 Task: Create a due date automation trigger when advanced on, 2 working days before a card is due add fields with custom field "Resume" set to a number greater than 1 and lower than 10 at 11:00 AM.
Action: Mouse moved to (927, 73)
Screenshot: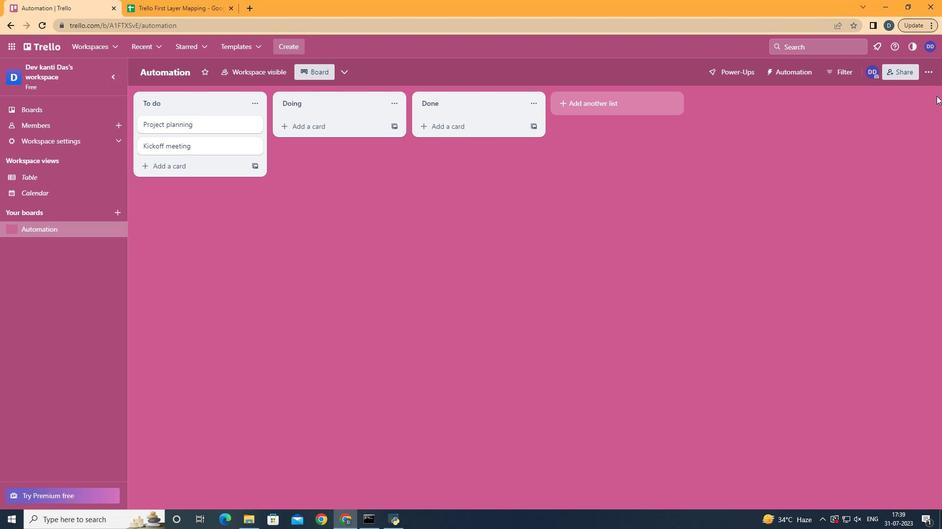 
Action: Mouse pressed left at (927, 73)
Screenshot: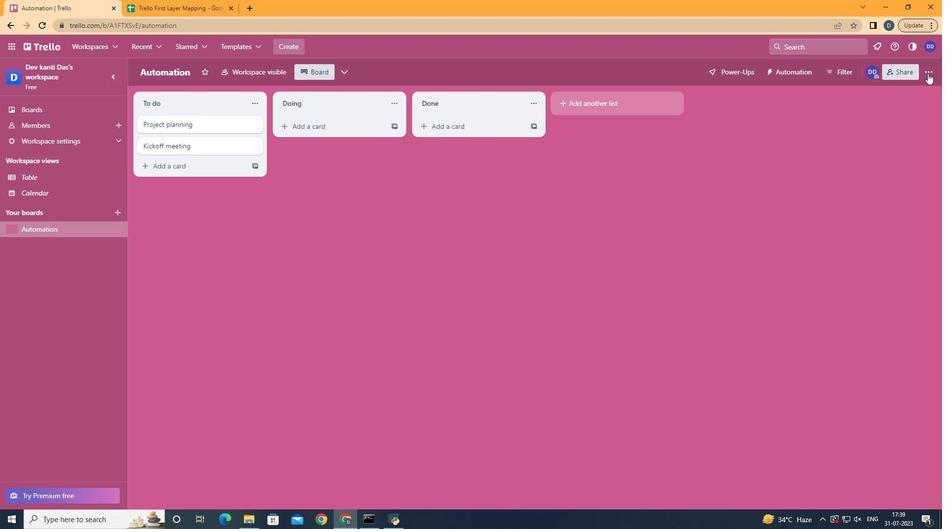 
Action: Mouse moved to (883, 216)
Screenshot: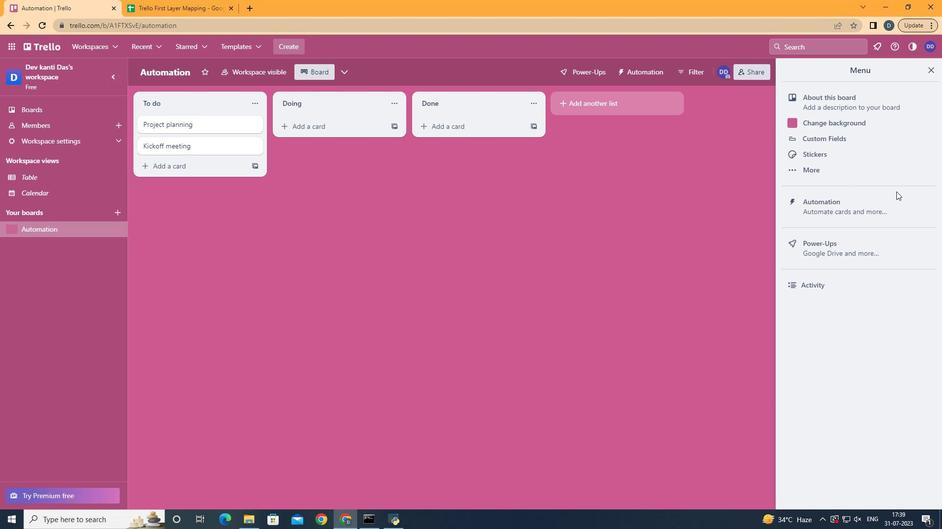 
Action: Mouse pressed left at (883, 216)
Screenshot: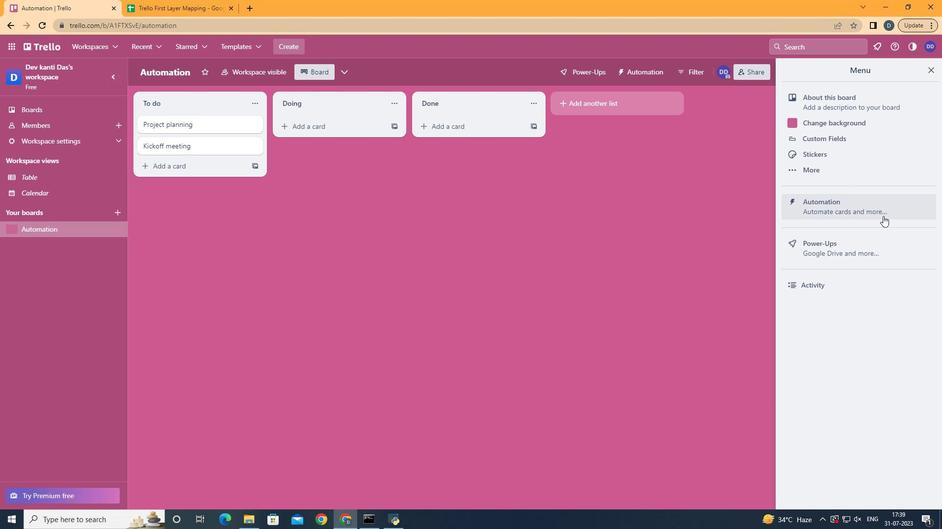 
Action: Mouse moved to (205, 199)
Screenshot: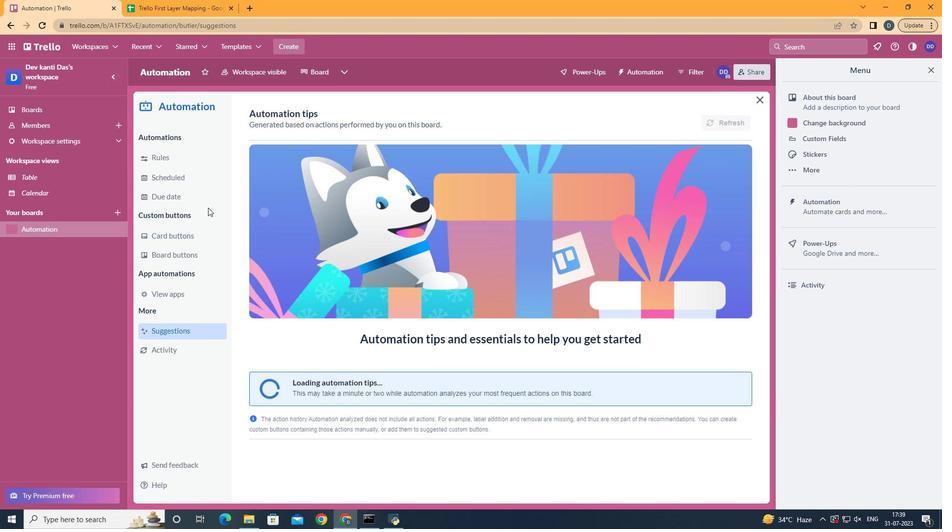 
Action: Mouse pressed left at (205, 199)
Screenshot: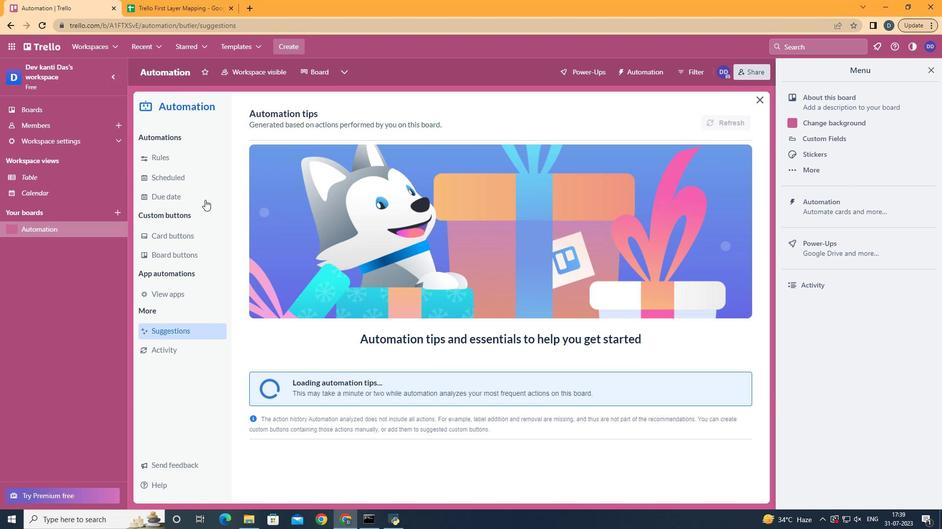 
Action: Mouse moved to (704, 121)
Screenshot: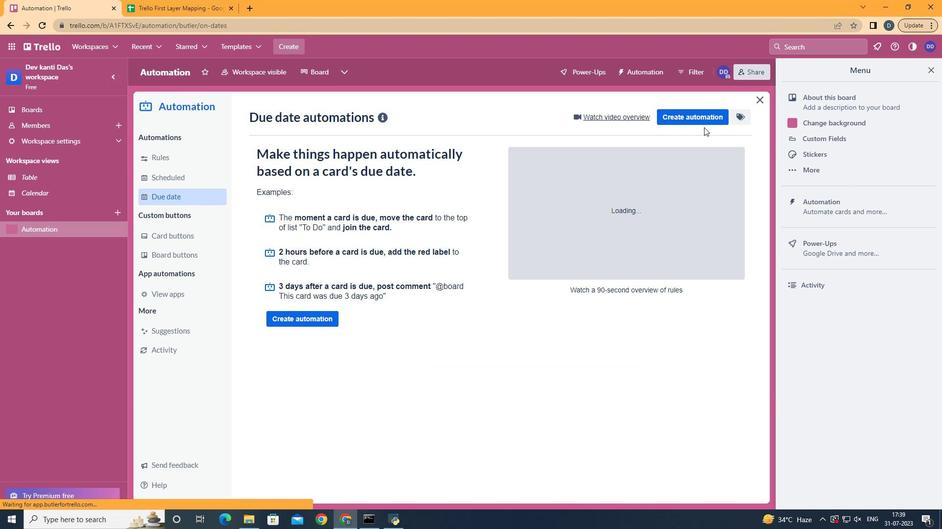 
Action: Mouse pressed left at (704, 121)
Screenshot: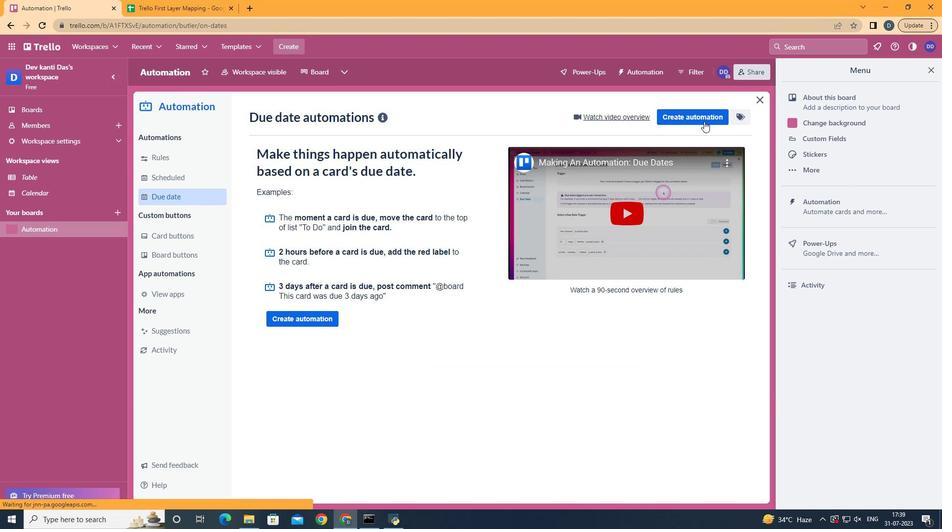 
Action: Mouse moved to (540, 217)
Screenshot: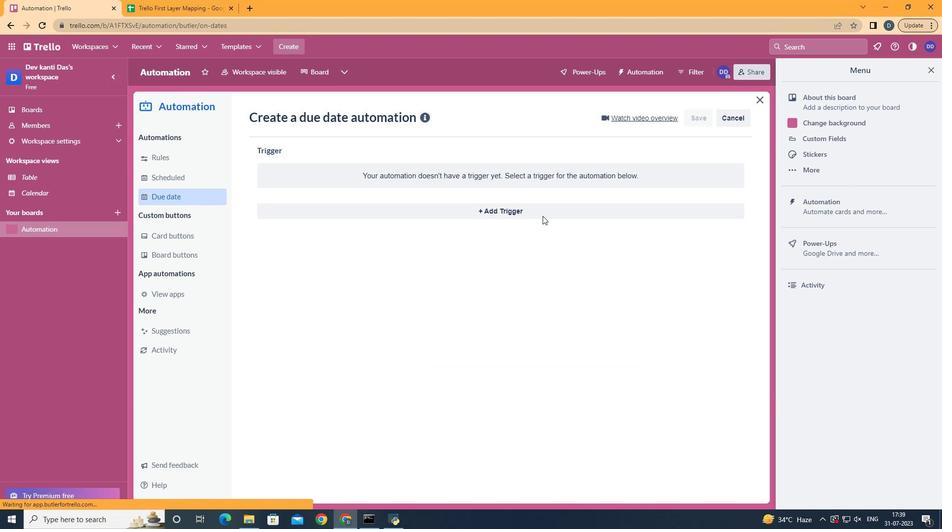 
Action: Mouse pressed left at (540, 217)
Screenshot: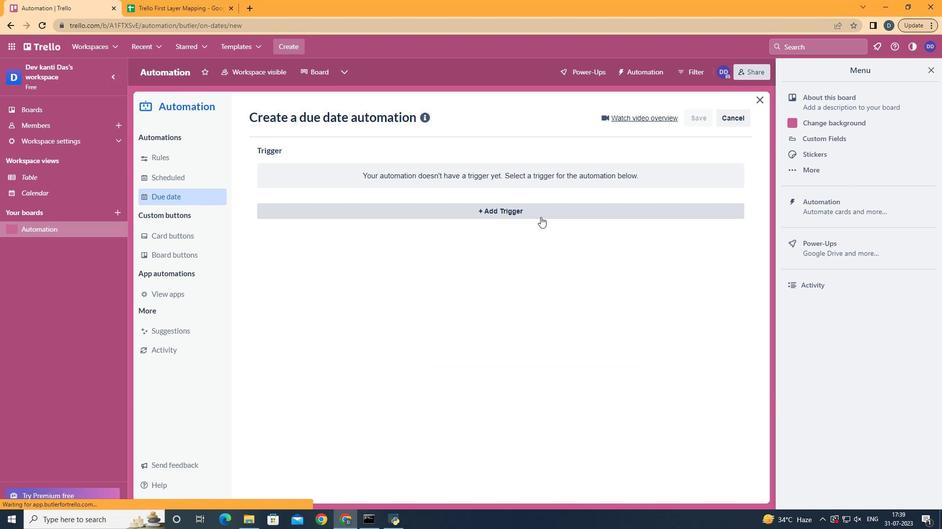 
Action: Mouse moved to (314, 395)
Screenshot: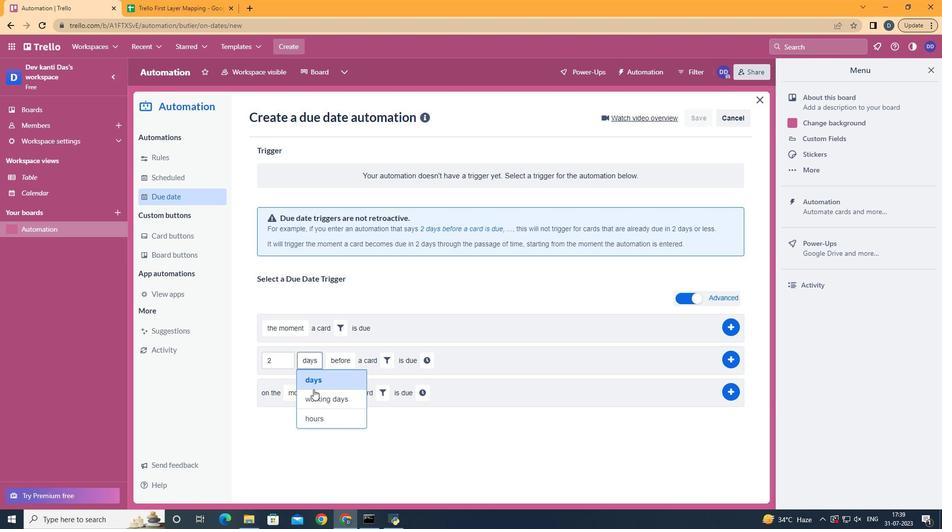 
Action: Mouse pressed left at (314, 395)
Screenshot: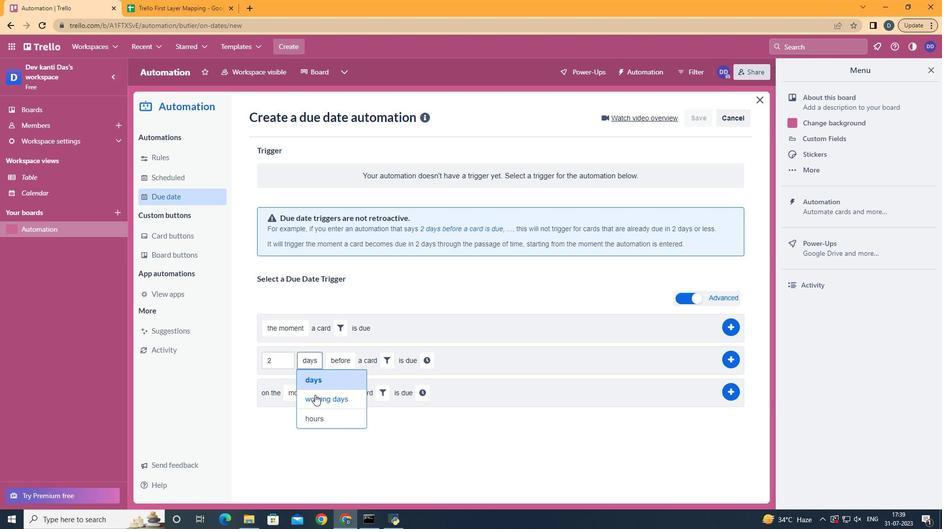 
Action: Mouse moved to (400, 364)
Screenshot: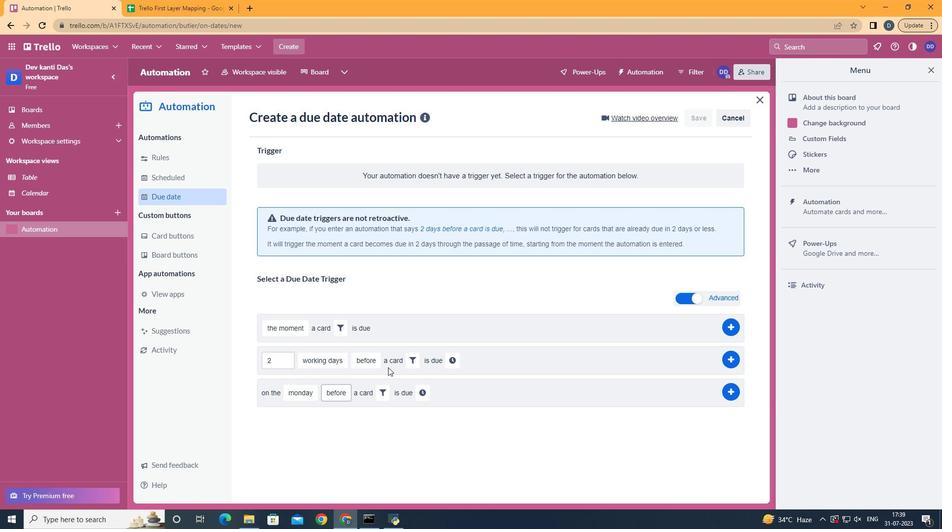 
Action: Mouse pressed left at (400, 364)
Screenshot: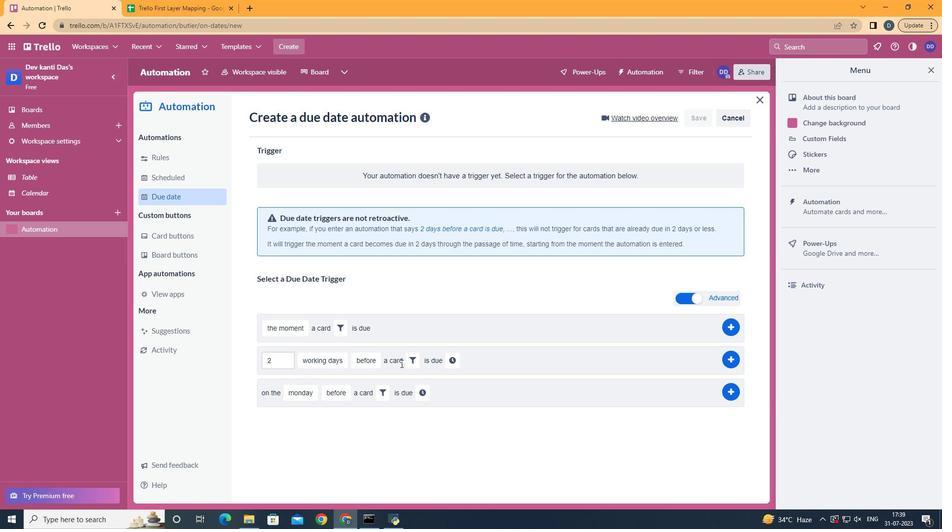 
Action: Mouse moved to (405, 361)
Screenshot: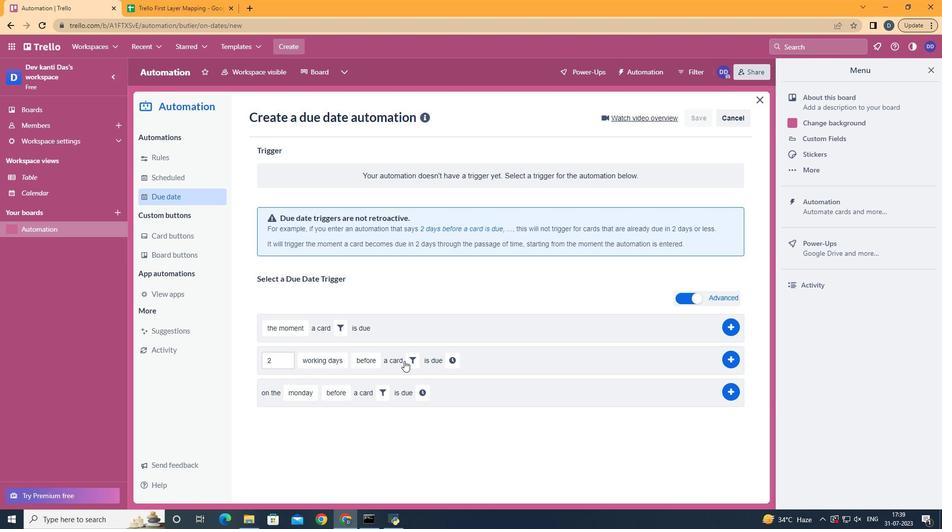 
Action: Mouse pressed left at (405, 361)
Screenshot: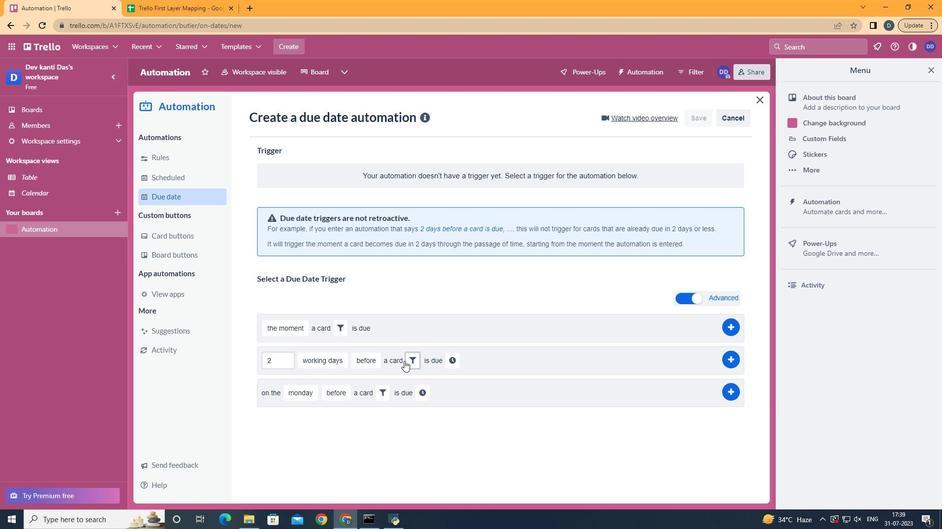 
Action: Mouse moved to (578, 389)
Screenshot: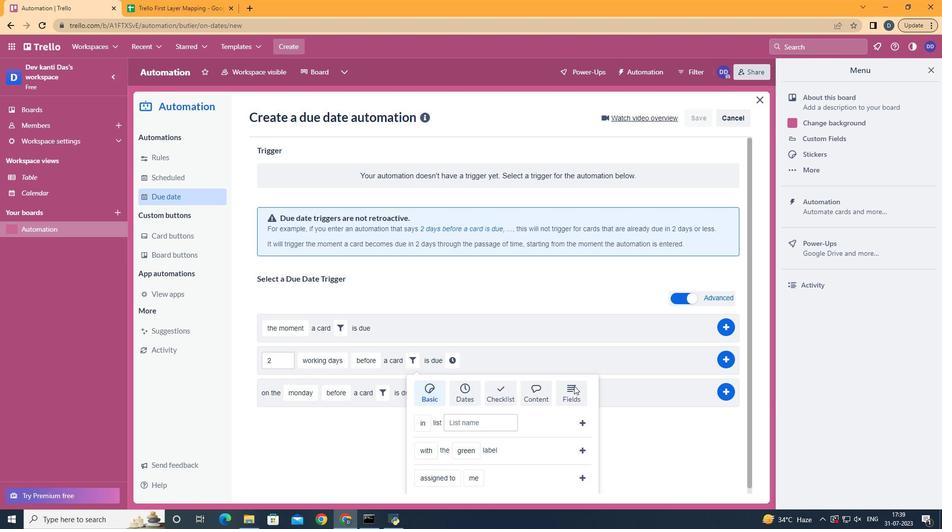 
Action: Mouse pressed left at (578, 389)
Screenshot: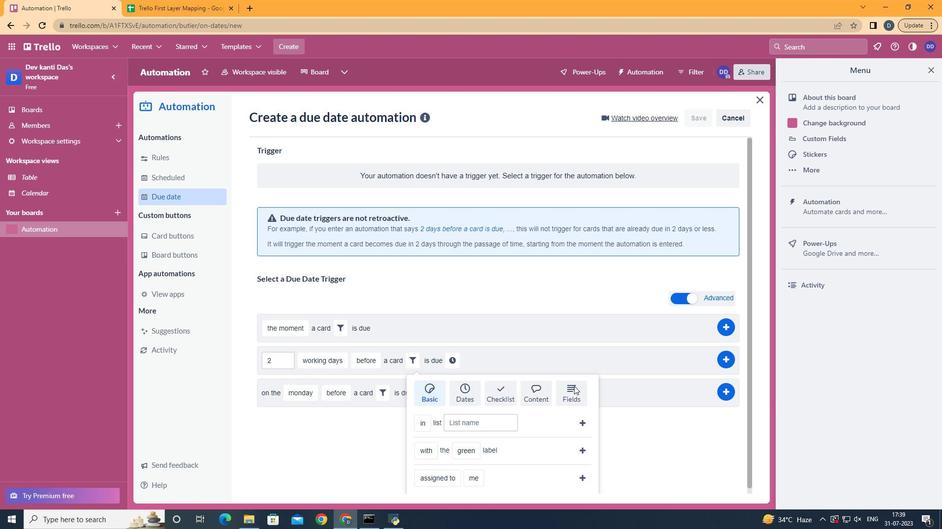 
Action: Mouse scrolled (578, 389) with delta (0, 0)
Screenshot: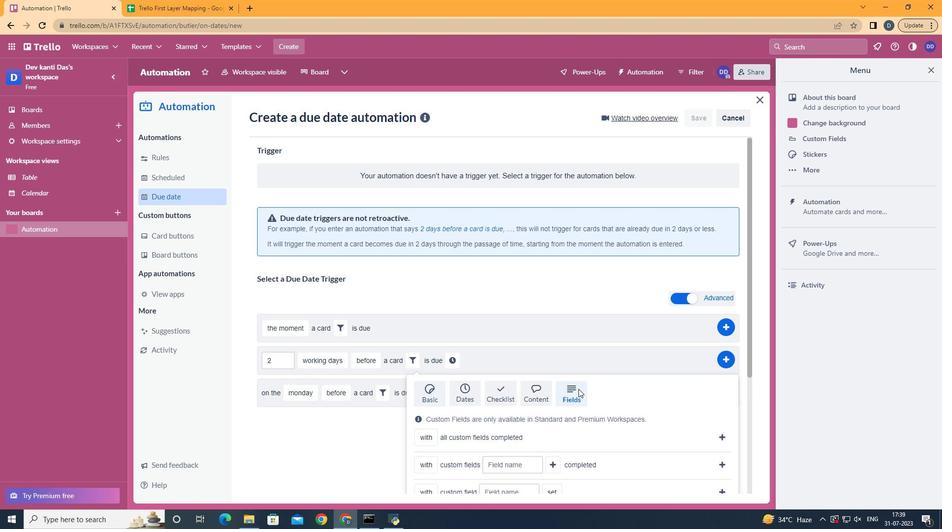 
Action: Mouse scrolled (578, 389) with delta (0, 0)
Screenshot: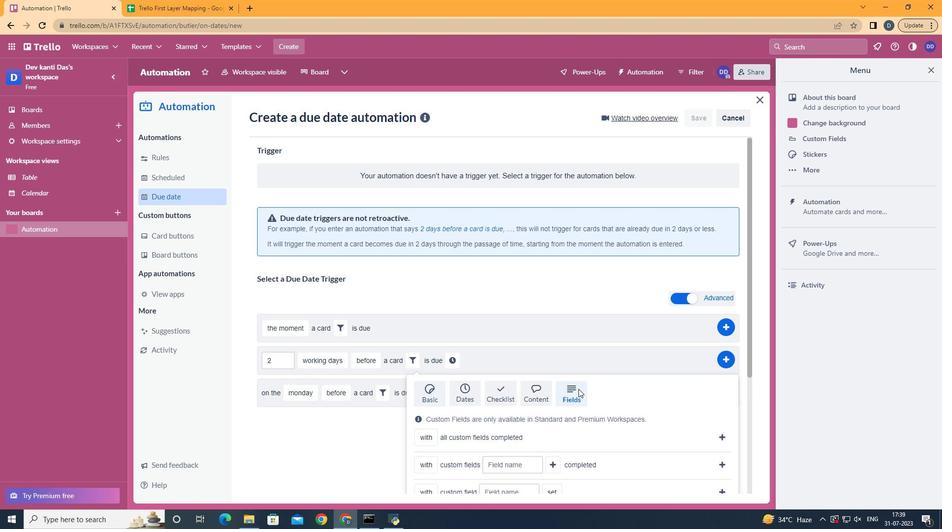 
Action: Mouse scrolled (578, 389) with delta (0, 0)
Screenshot: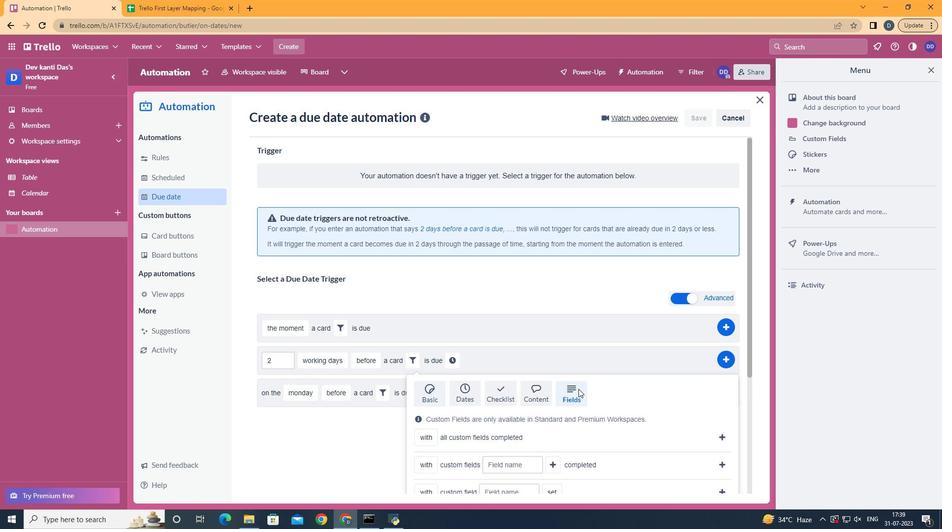 
Action: Mouse scrolled (578, 389) with delta (0, 0)
Screenshot: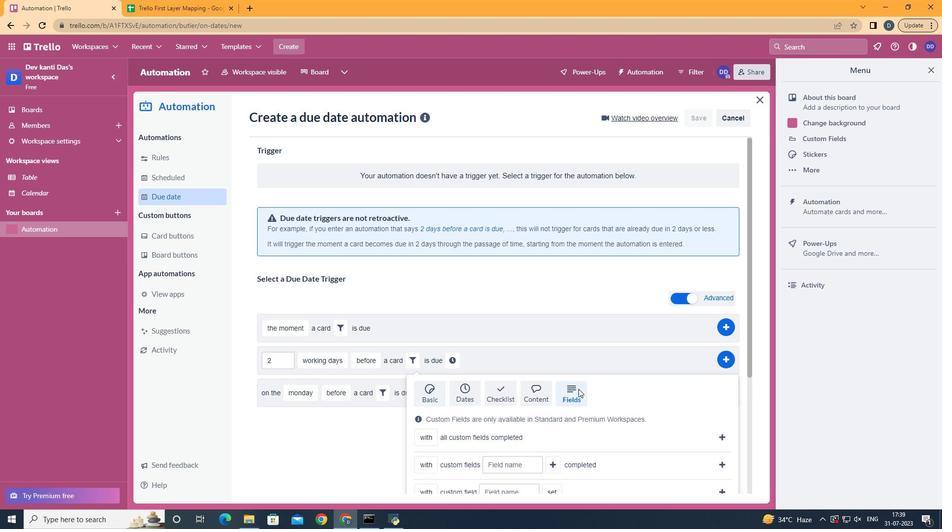 
Action: Mouse scrolled (578, 389) with delta (0, 0)
Screenshot: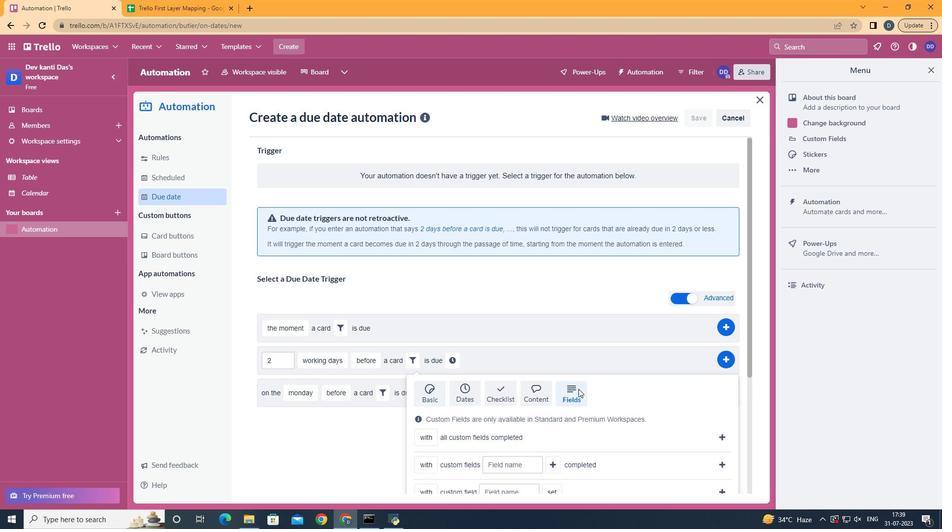 
Action: Mouse scrolled (578, 389) with delta (0, 0)
Screenshot: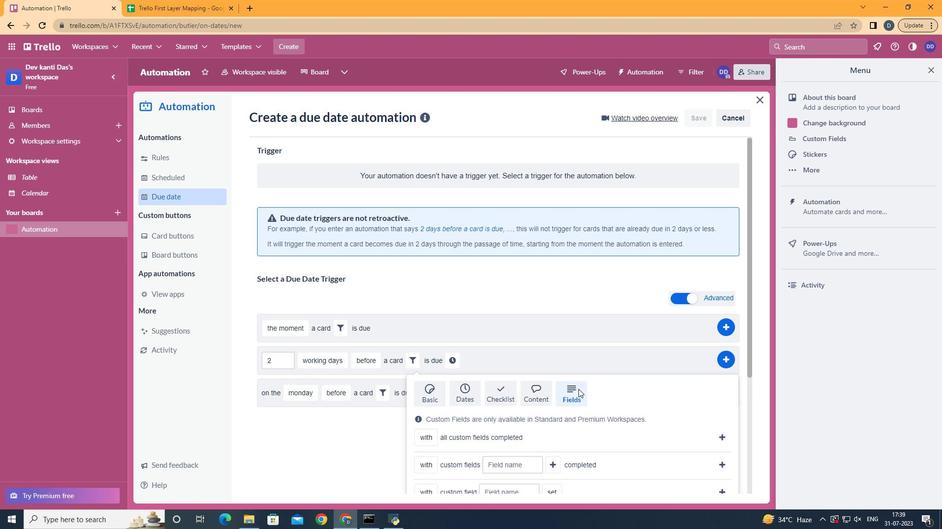 
Action: Mouse scrolled (578, 389) with delta (0, 0)
Screenshot: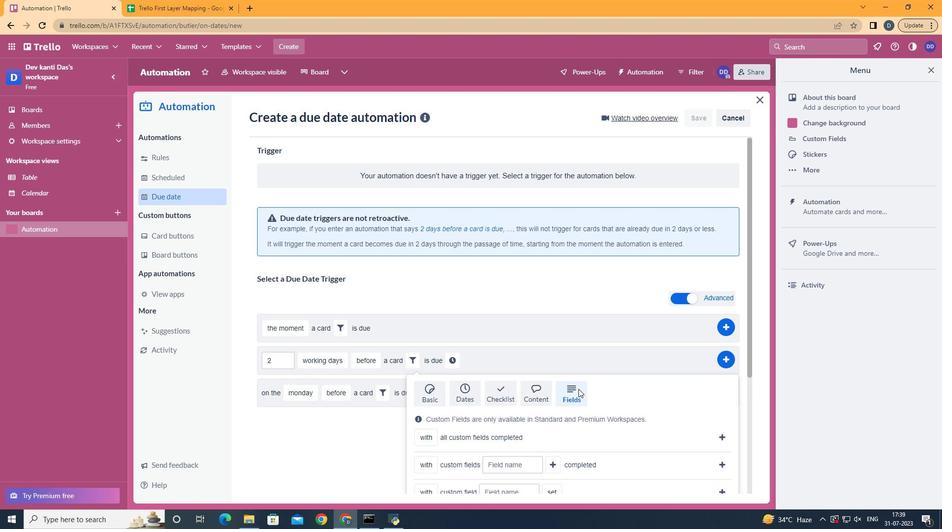 
Action: Mouse moved to (431, 423)
Screenshot: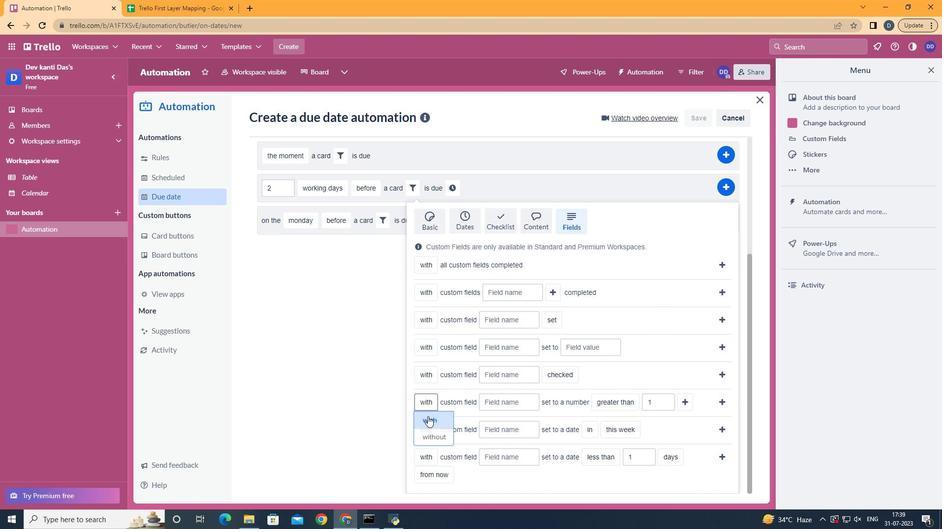 
Action: Mouse pressed left at (431, 423)
Screenshot: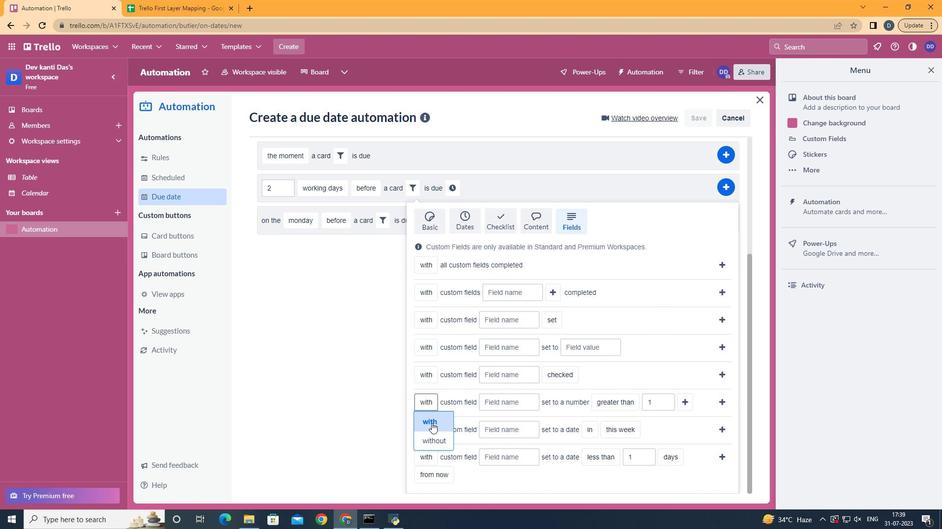 
Action: Mouse moved to (517, 408)
Screenshot: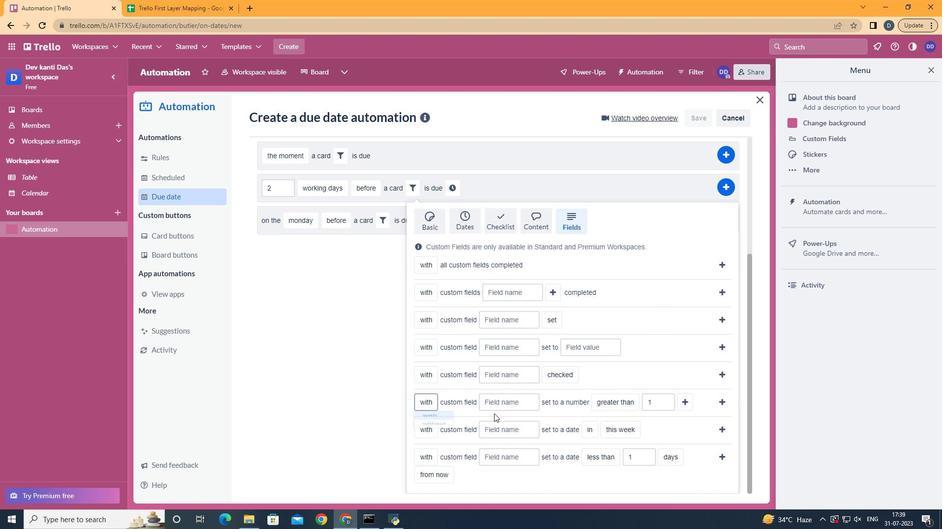 
Action: Mouse pressed left at (517, 408)
Screenshot: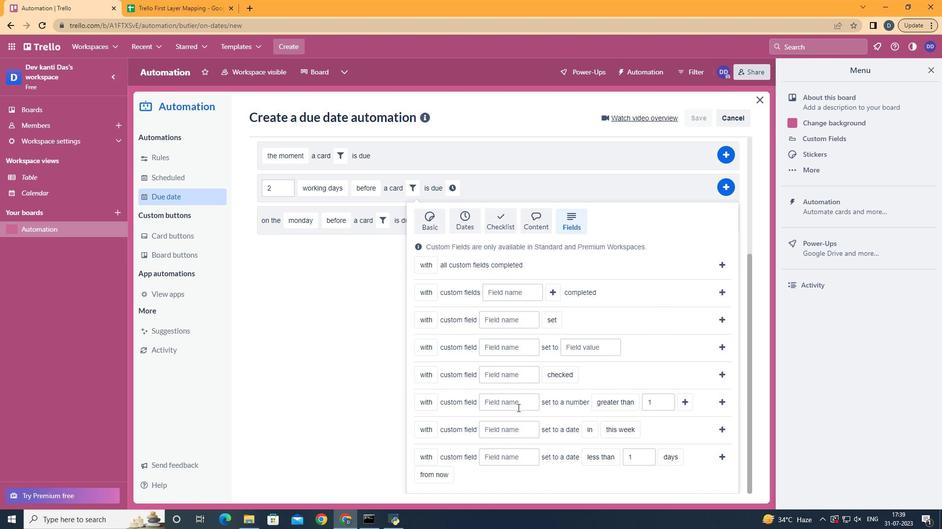 
Action: Mouse moved to (517, 408)
Screenshot: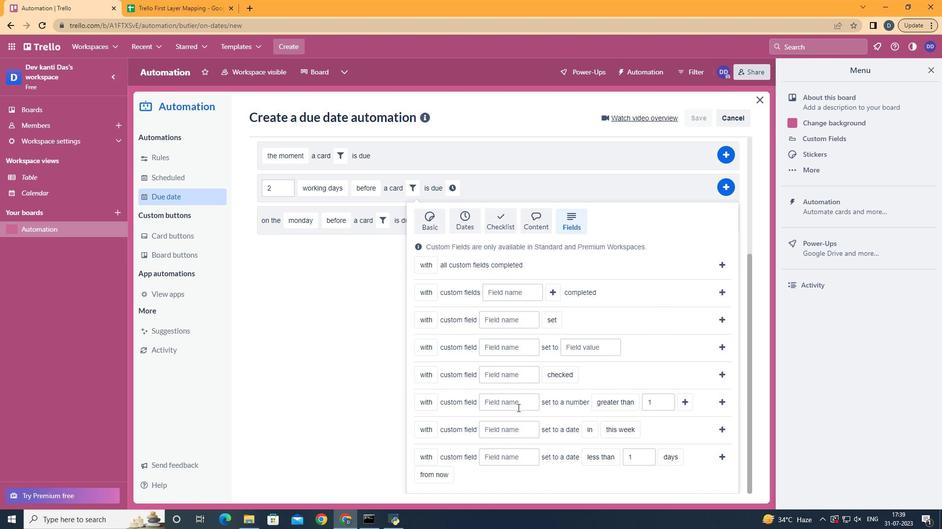 
Action: Key pressed <Key.shift>Resume
Screenshot: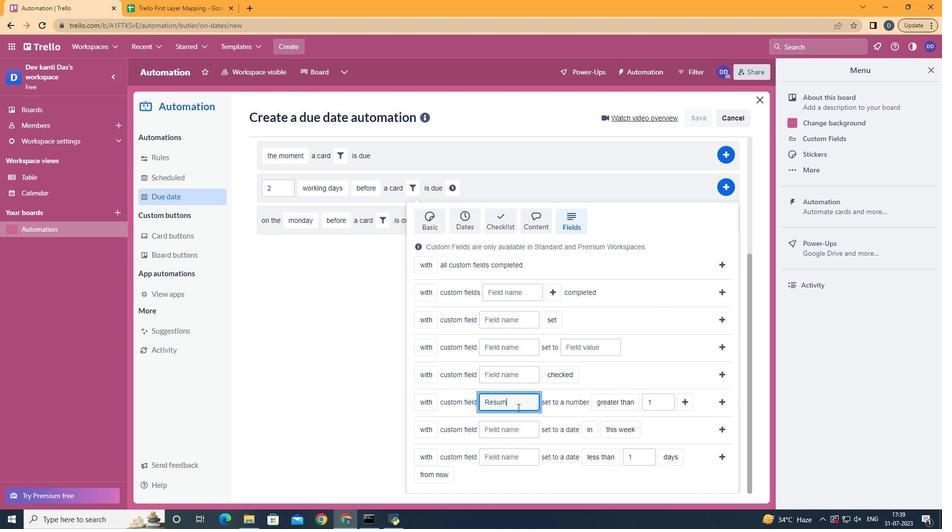
Action: Mouse moved to (618, 416)
Screenshot: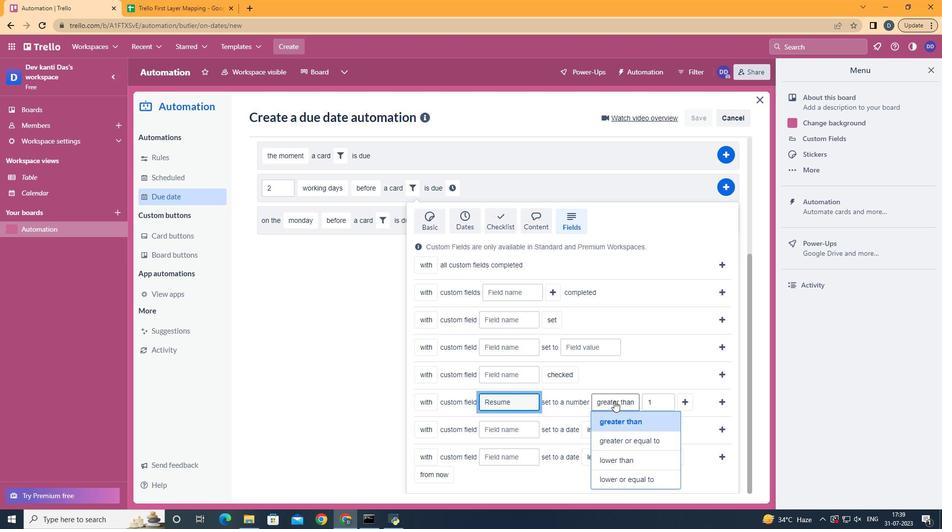
Action: Mouse pressed left at (618, 416)
Screenshot: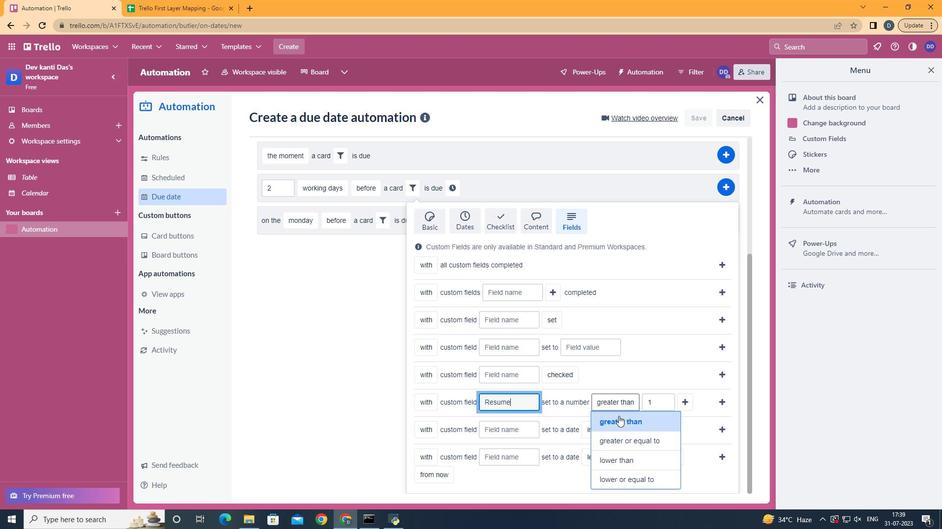 
Action: Mouse moved to (681, 406)
Screenshot: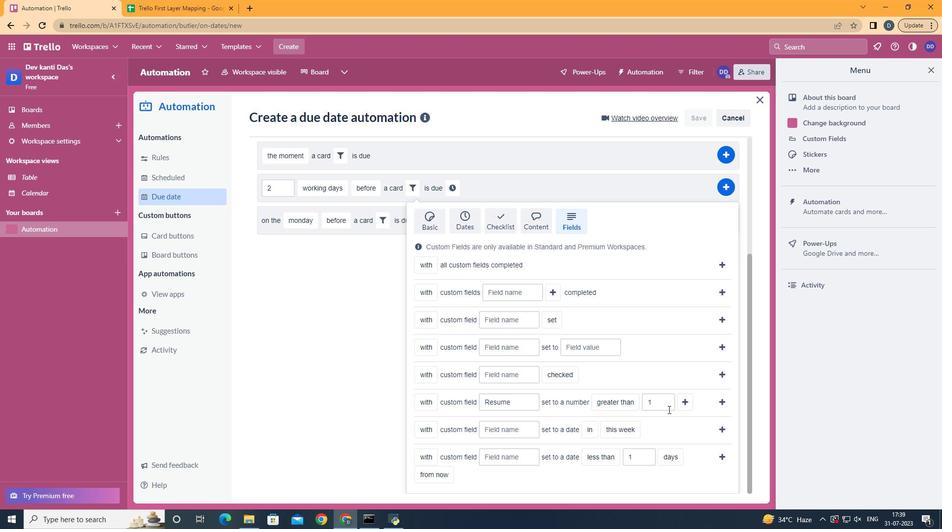 
Action: Mouse pressed left at (681, 406)
Screenshot: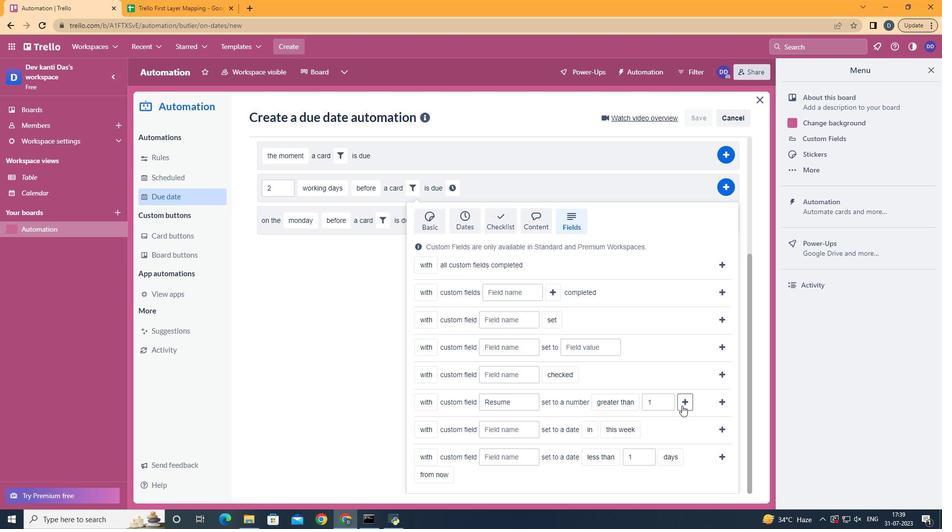 
Action: Mouse moved to (470, 347)
Screenshot: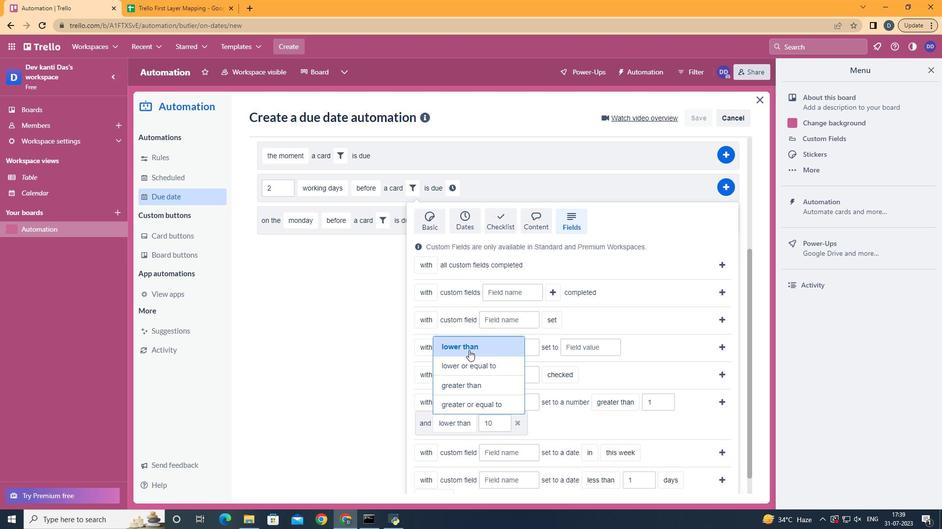 
Action: Mouse pressed left at (470, 347)
Screenshot: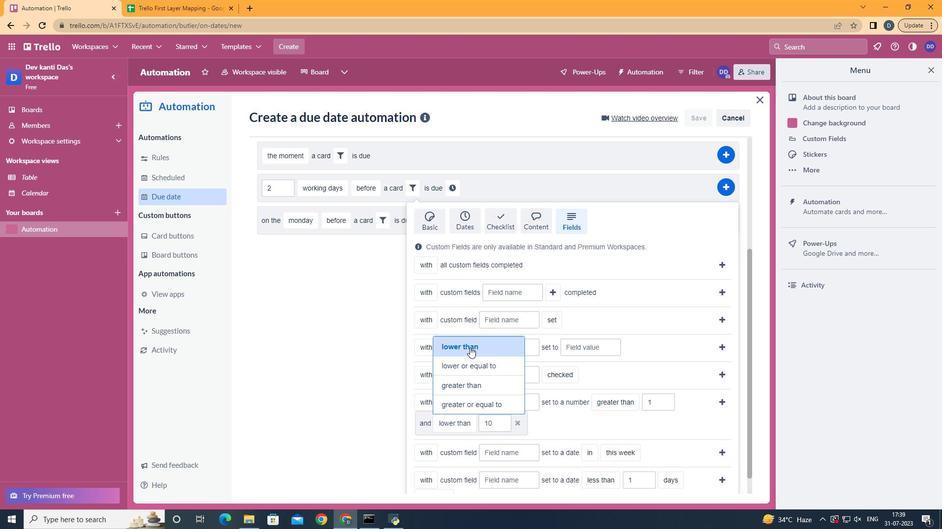 
Action: Mouse moved to (717, 402)
Screenshot: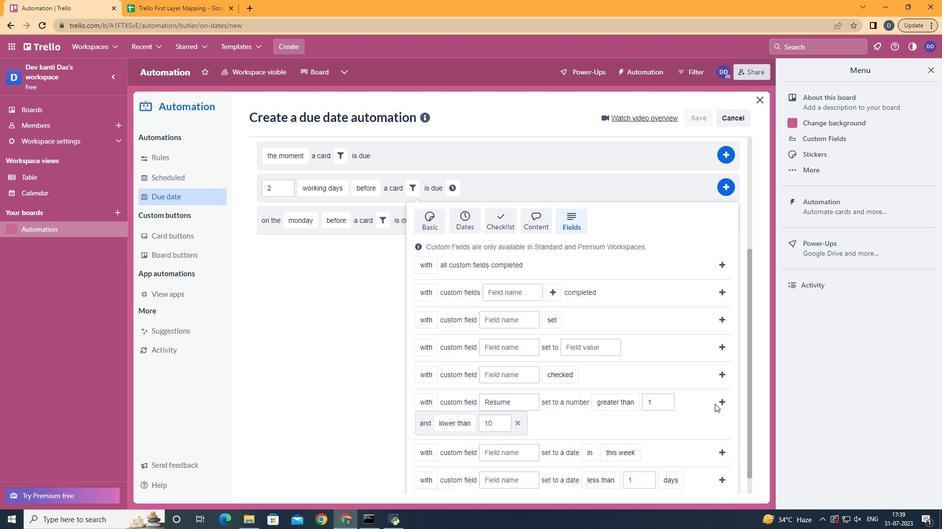 
Action: Mouse pressed left at (717, 402)
Screenshot: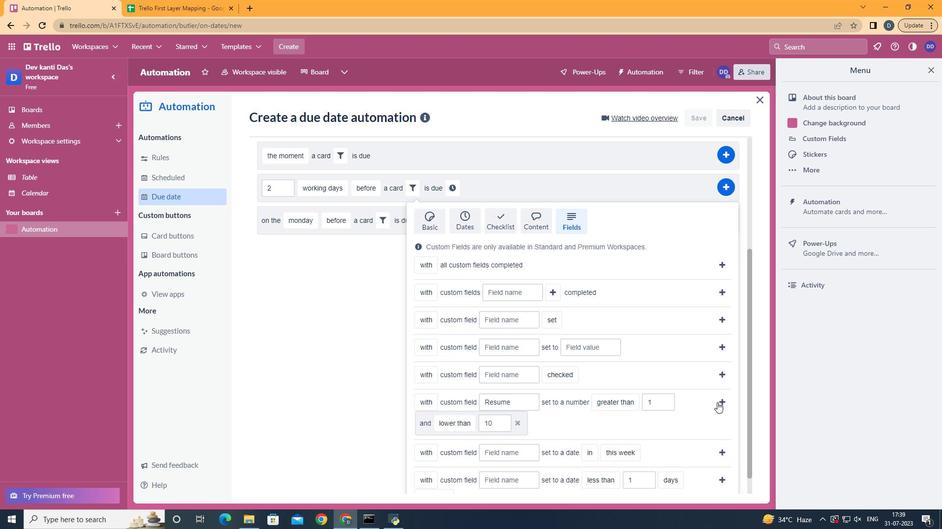 
Action: Mouse moved to (276, 377)
Screenshot: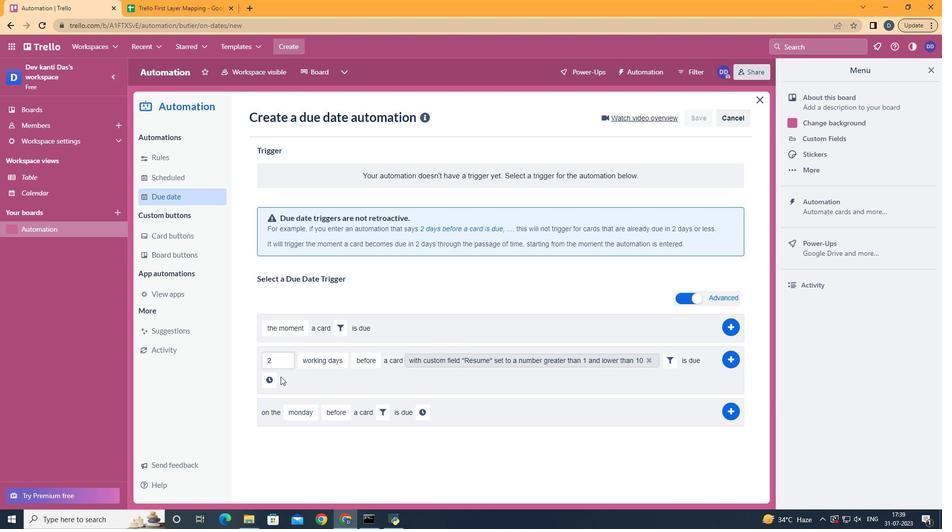 
Action: Mouse pressed left at (276, 377)
Screenshot: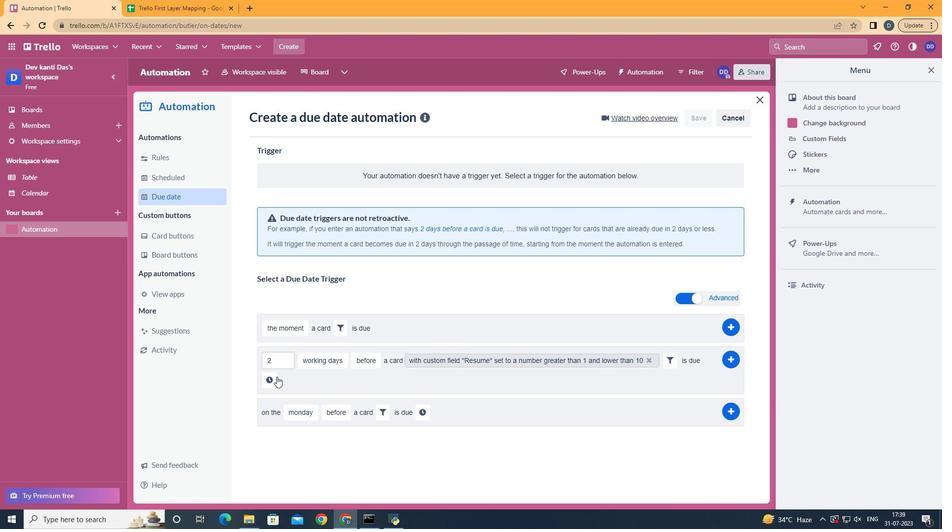 
Action: Mouse moved to (297, 385)
Screenshot: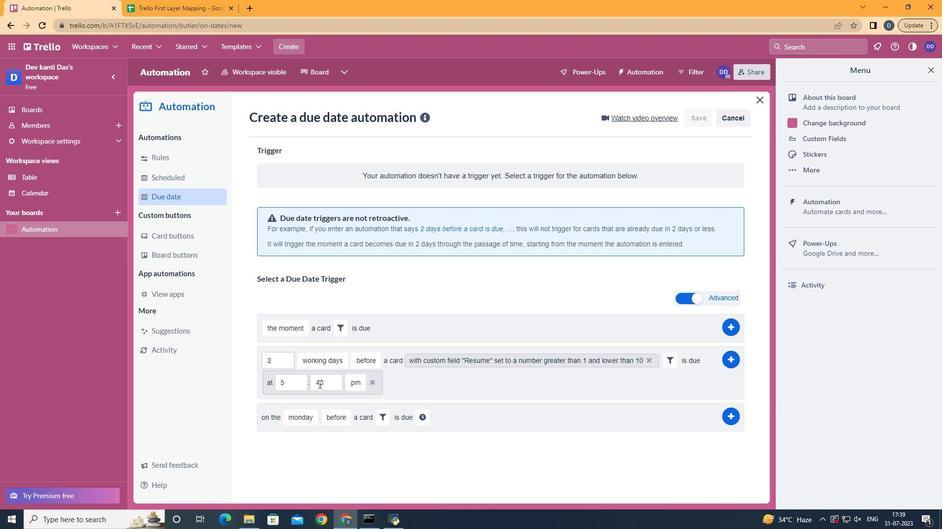 
Action: Mouse pressed left at (297, 385)
Screenshot: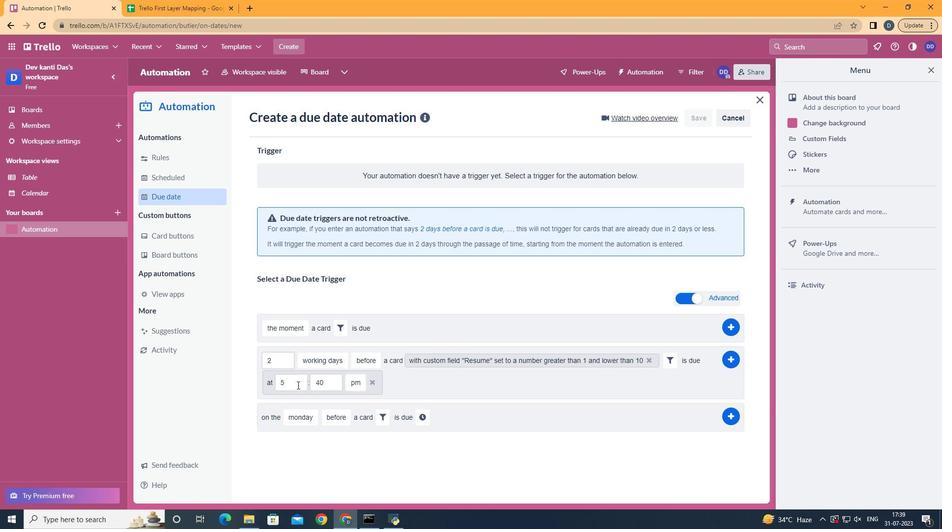
Action: Key pressed <Key.backspace>11
Screenshot: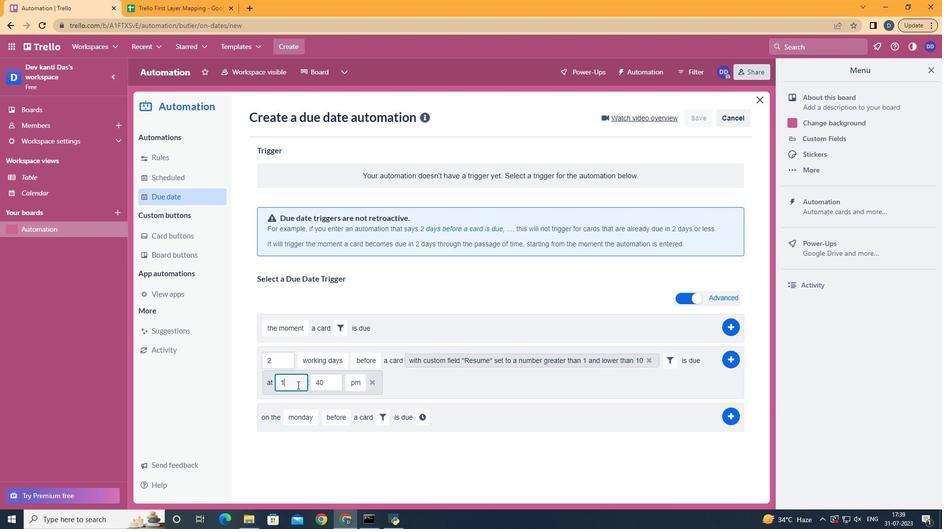 
Action: Mouse moved to (336, 389)
Screenshot: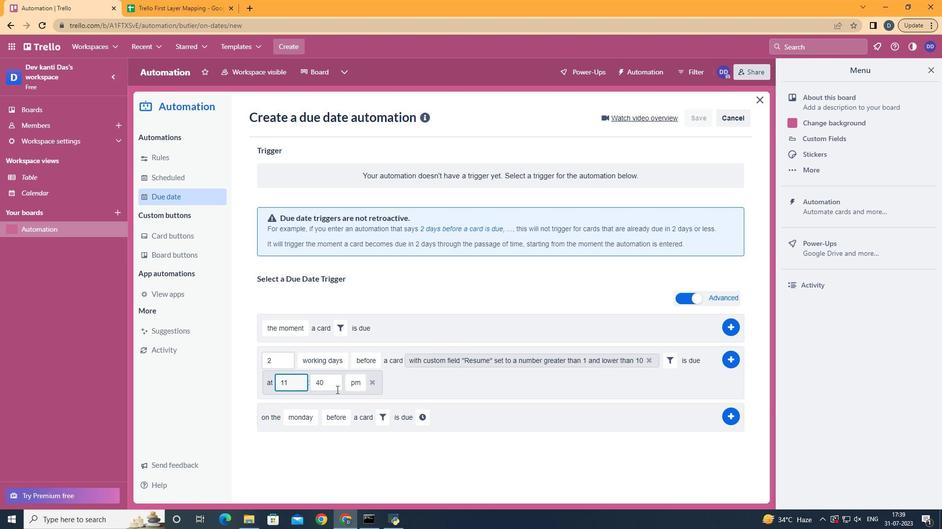 
Action: Mouse pressed left at (336, 389)
Screenshot: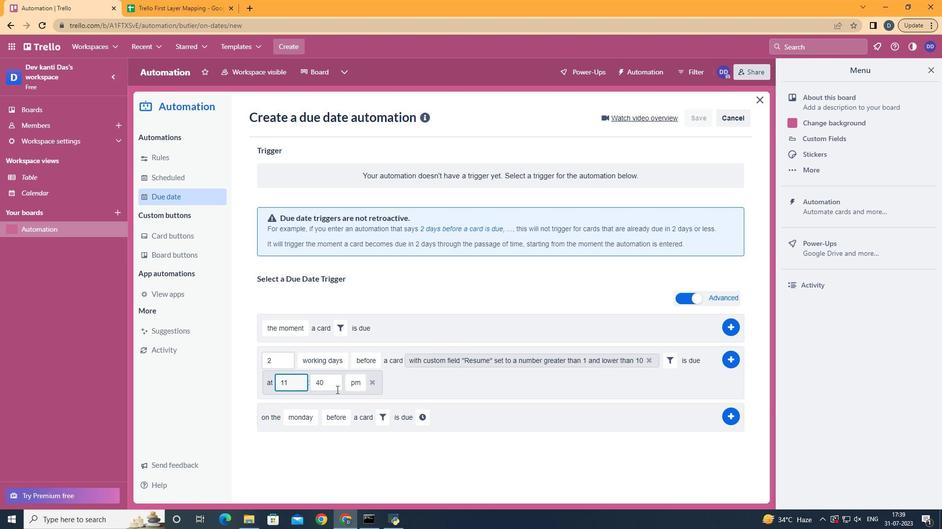 
Action: Key pressed <Key.backspace><Key.backspace>00
Screenshot: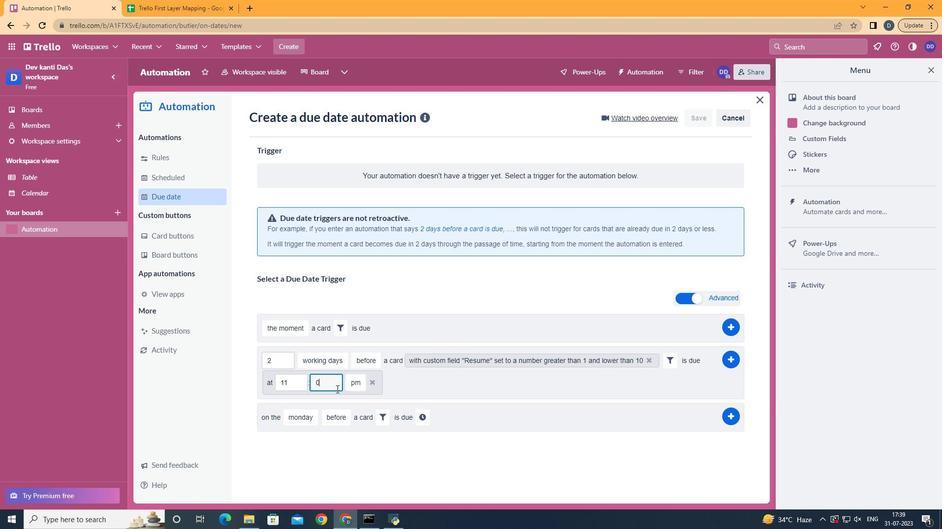 
Action: Mouse moved to (354, 400)
Screenshot: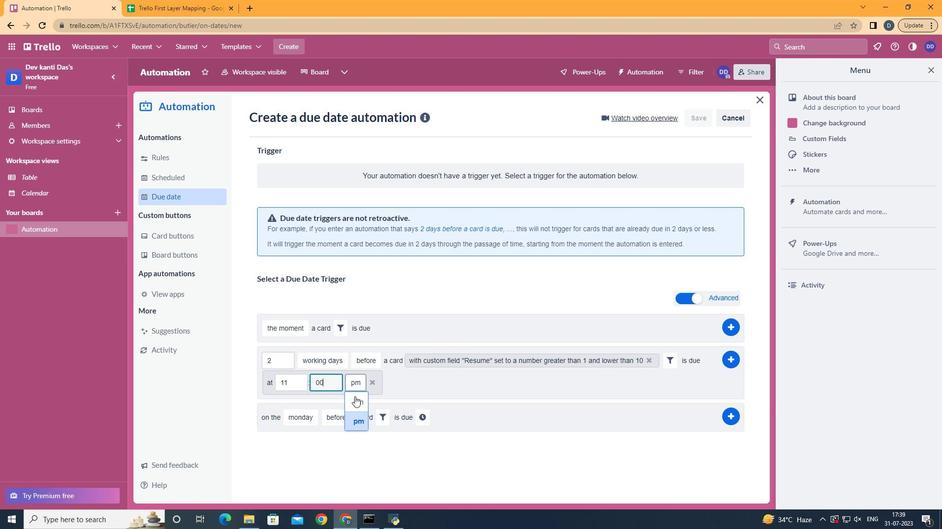 
Action: Mouse pressed left at (354, 400)
Screenshot: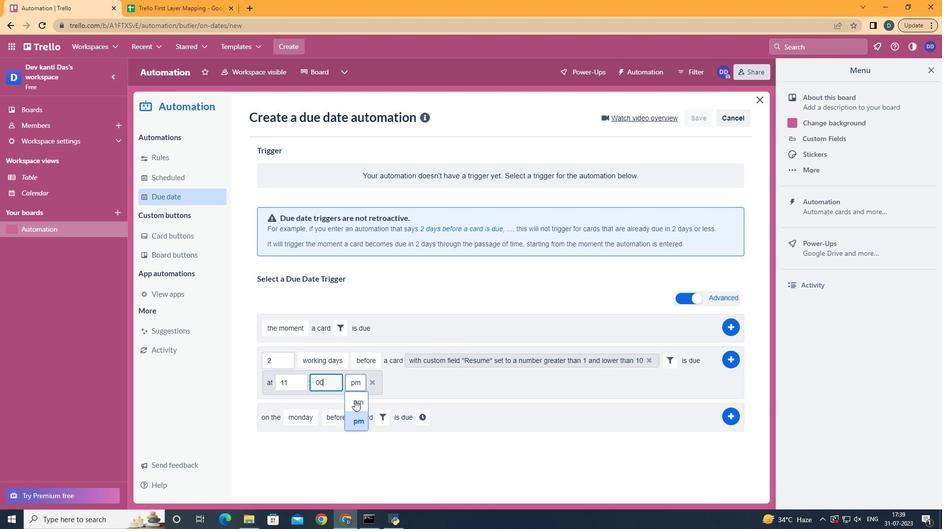 
Action: Mouse moved to (728, 352)
Screenshot: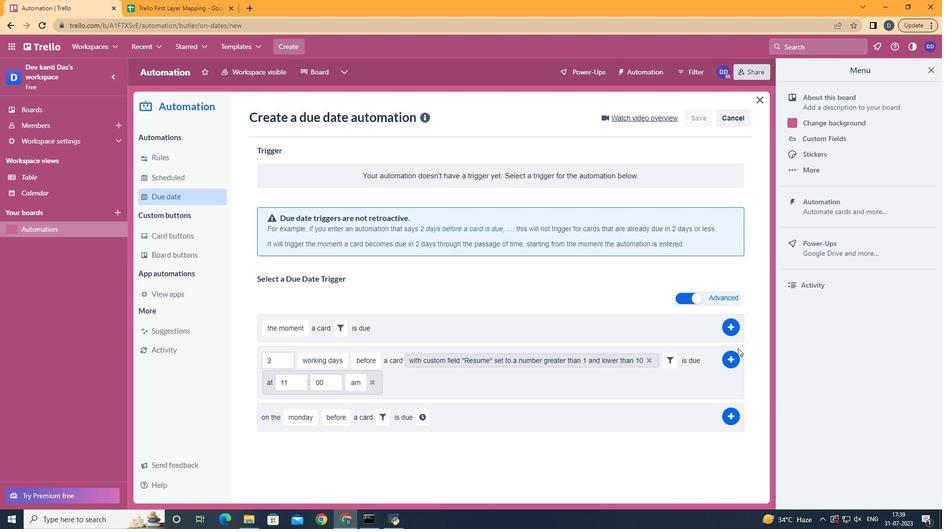 
Action: Mouse pressed left at (728, 352)
Screenshot: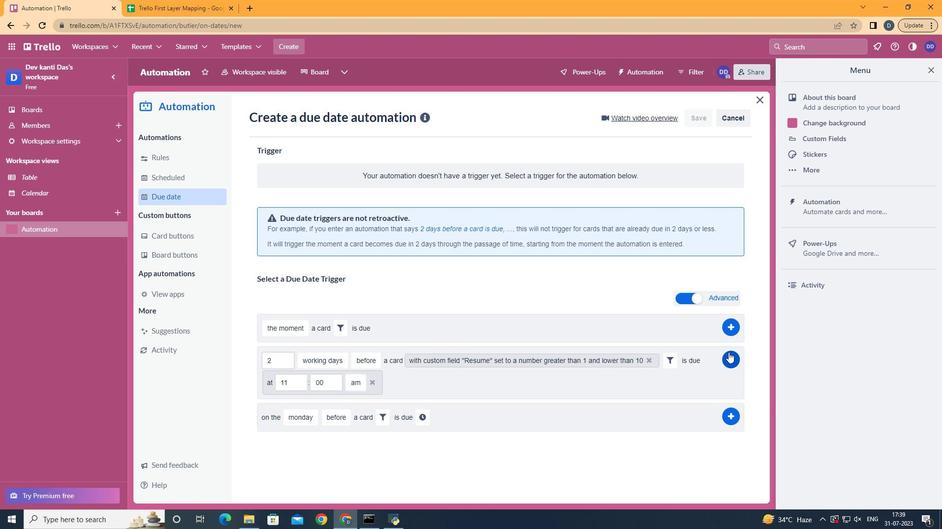 
Action: Mouse moved to (411, 167)
Screenshot: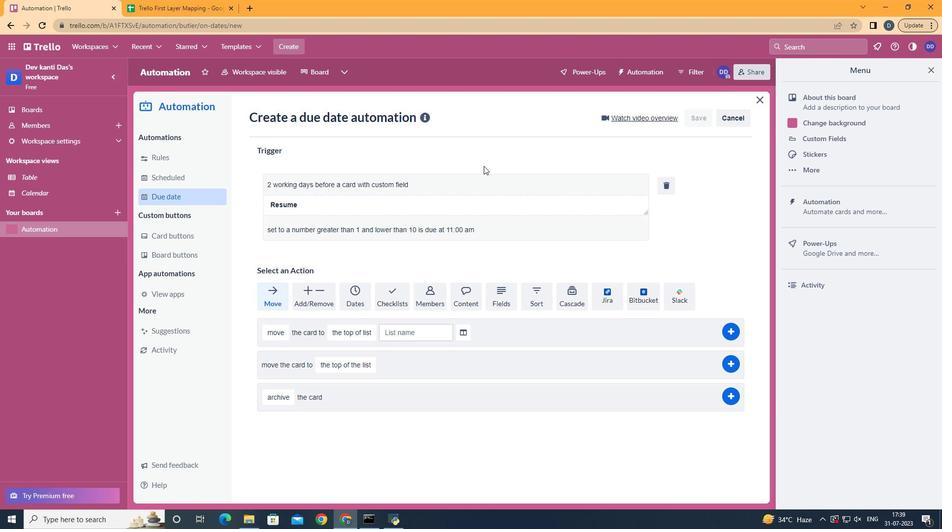 
